 Task: Look for properties with minimum square footage of 700.
Action: Mouse moved to (813, 73)
Screenshot: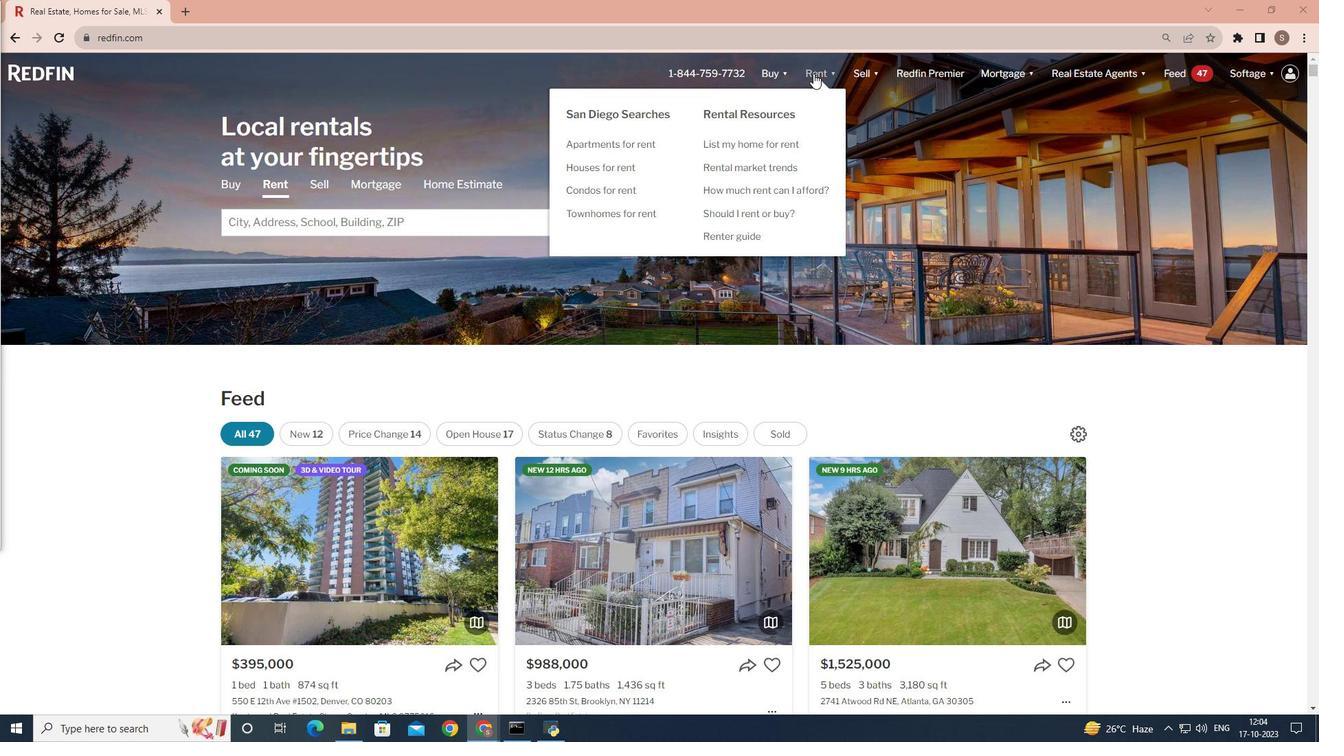
Action: Mouse pressed left at (813, 73)
Screenshot: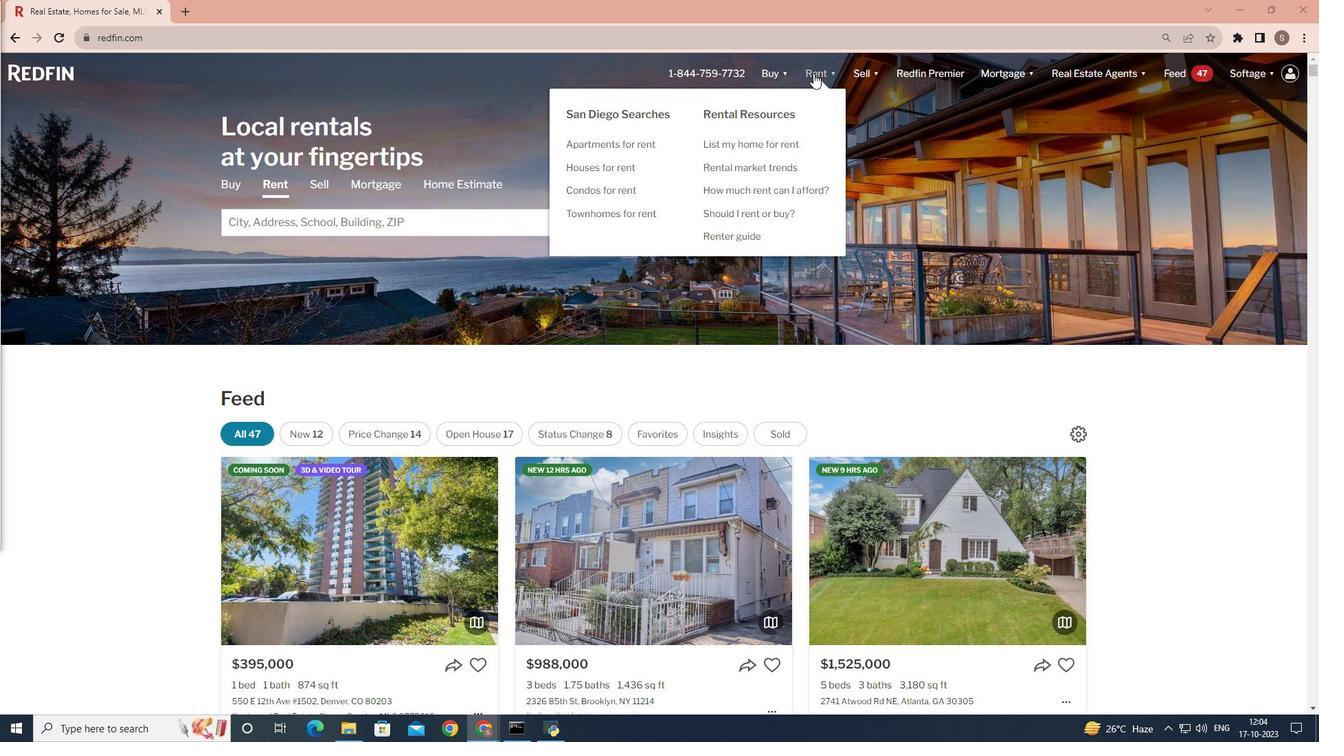 
Action: Mouse moved to (322, 387)
Screenshot: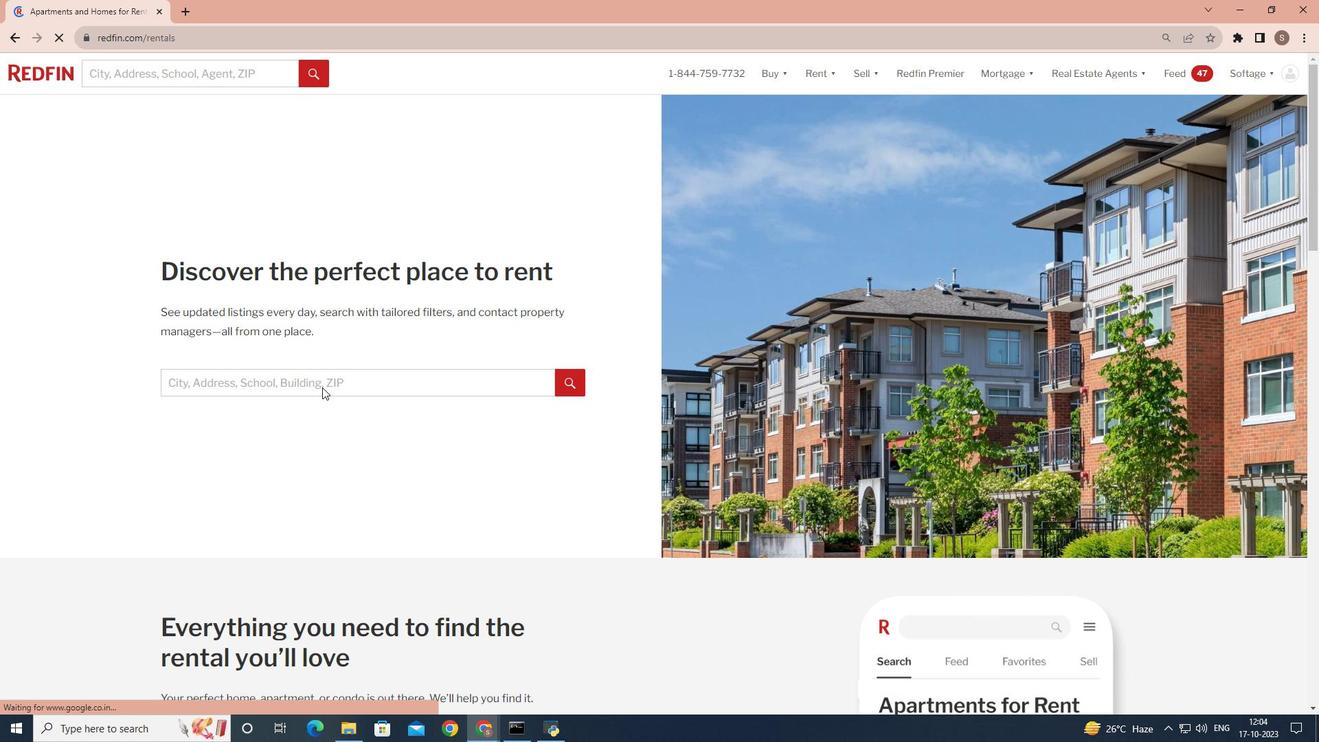 
Action: Mouse pressed left at (322, 387)
Screenshot: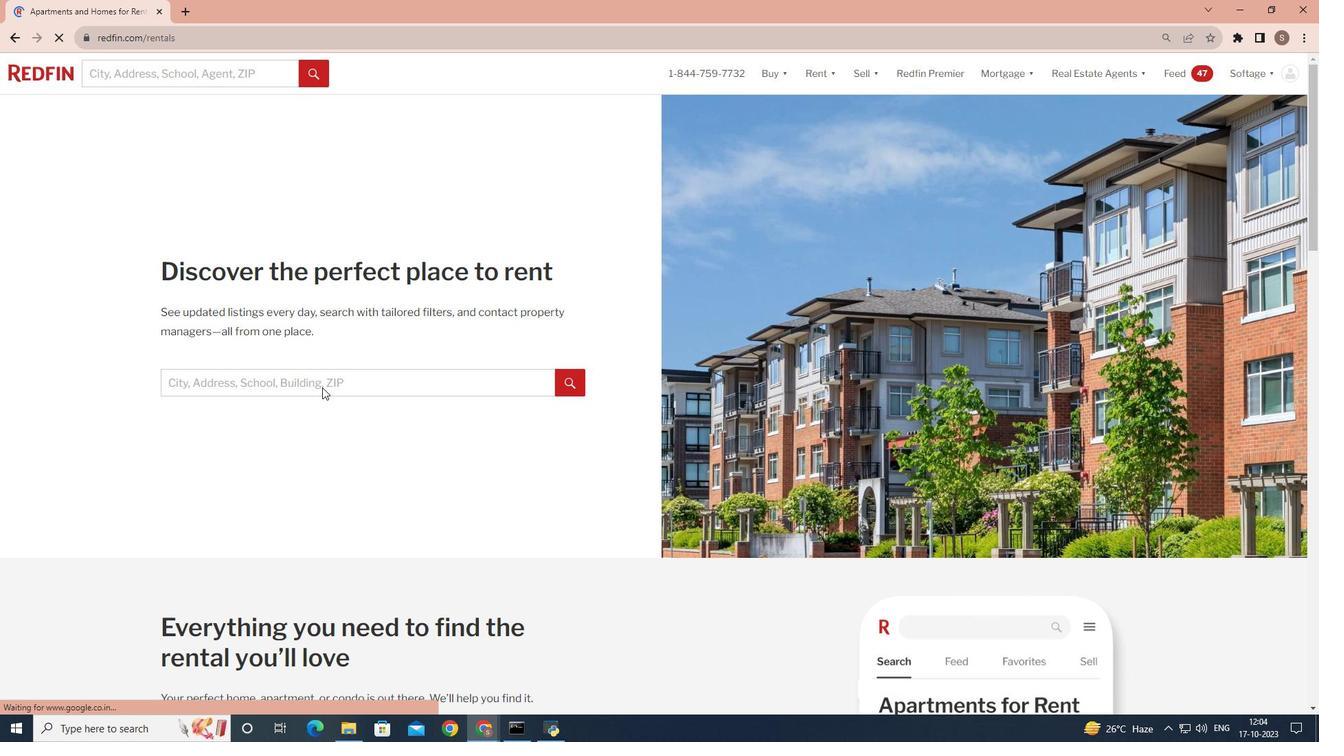 
Action: Mouse moved to (327, 377)
Screenshot: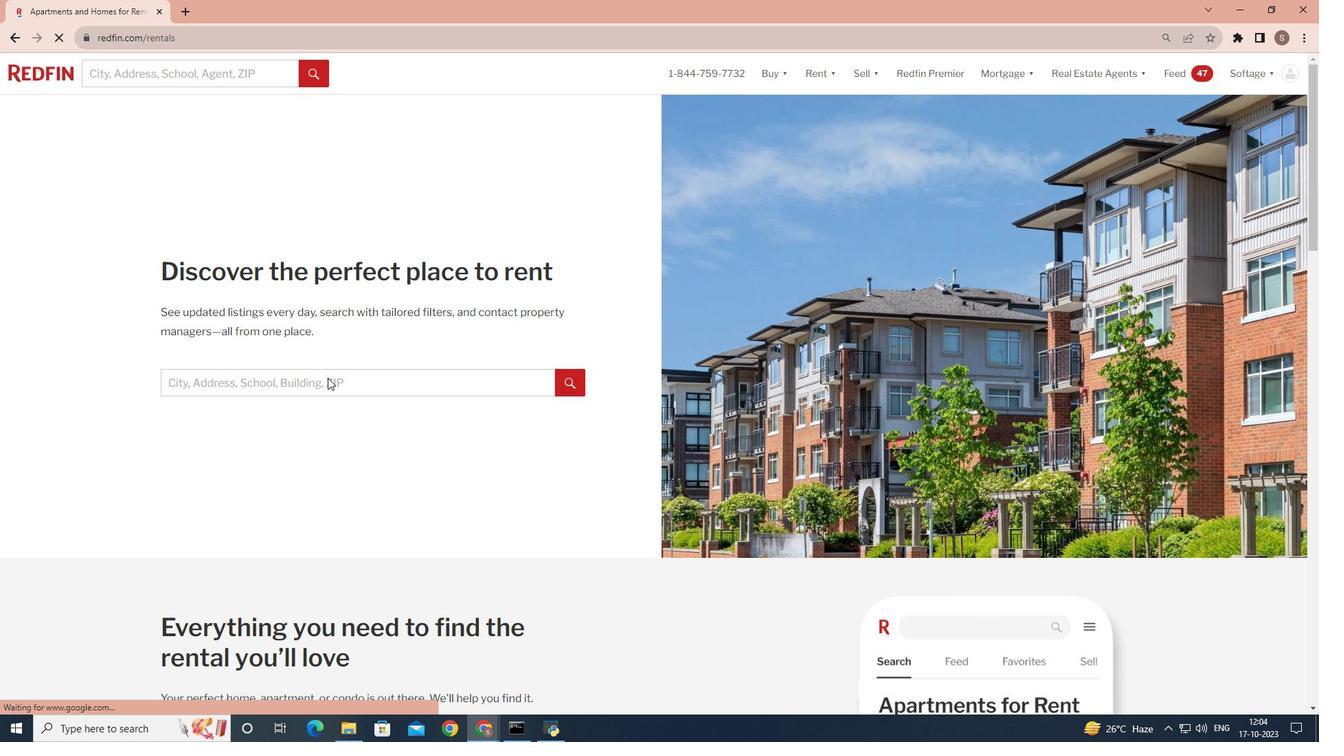 
Action: Mouse pressed left at (327, 377)
Screenshot: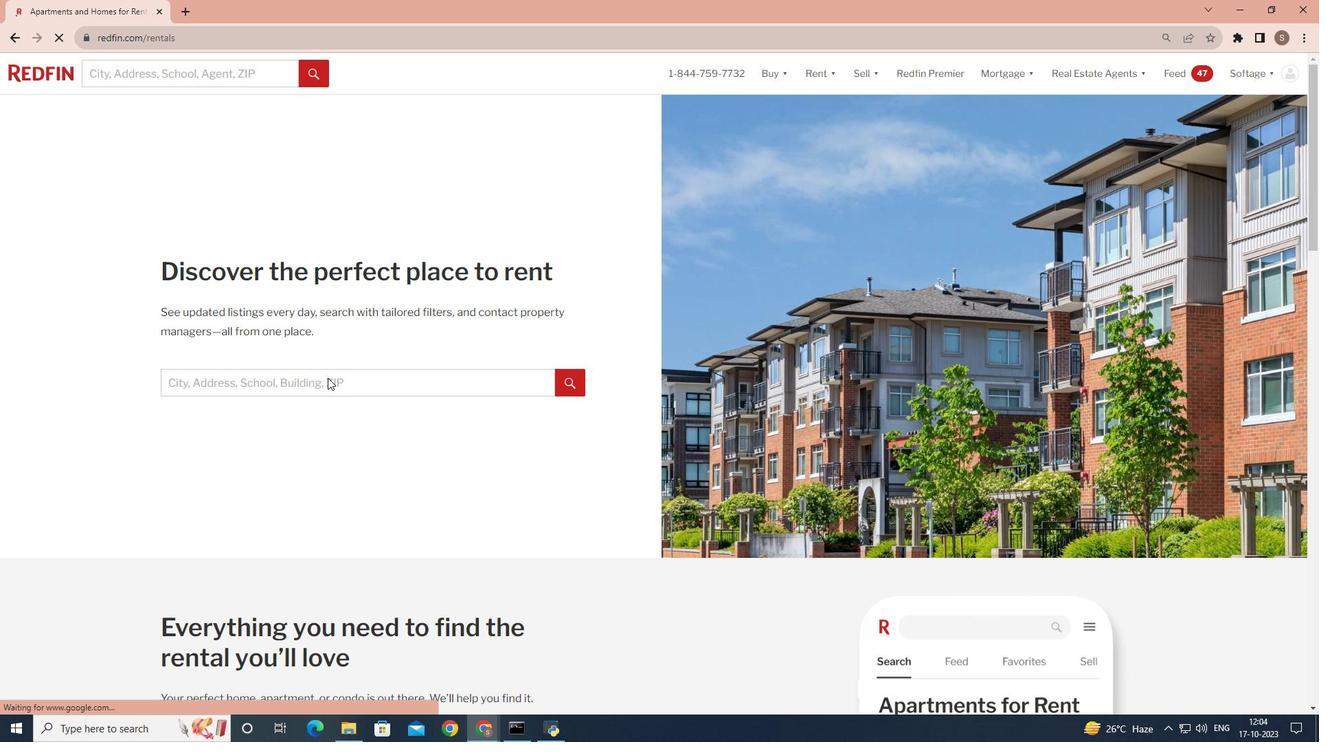 
Action: Mouse moved to (318, 380)
Screenshot: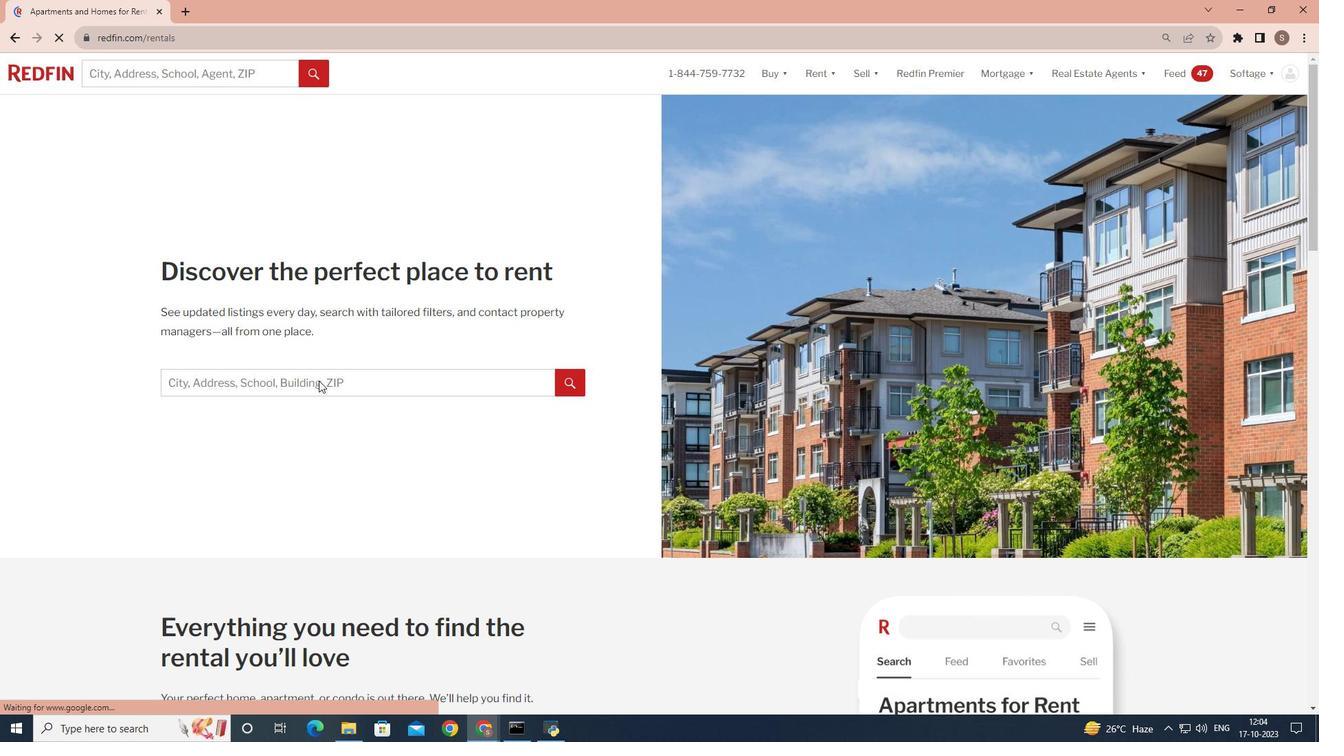 
Action: Mouse pressed left at (318, 380)
Screenshot: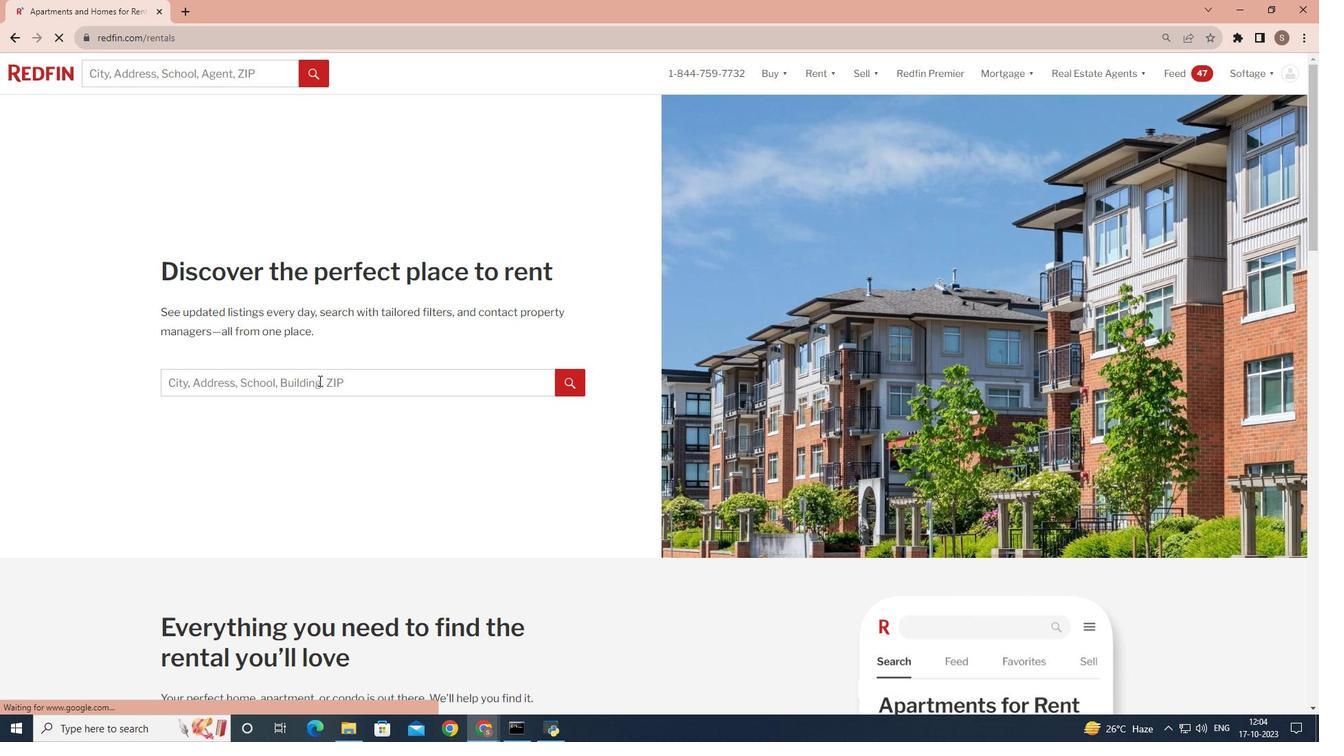 
Action: Key pressed <Key.shift>San<Key.space><Key.shift>Diego
Screenshot: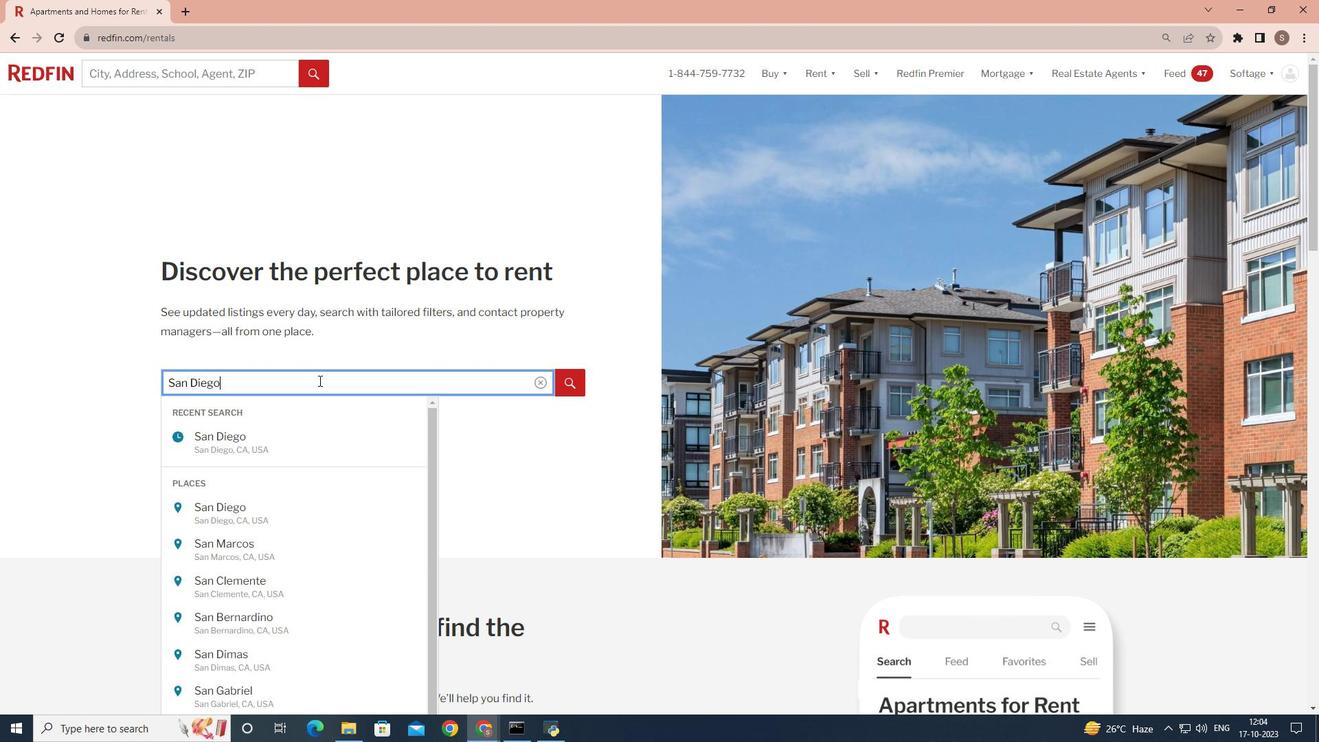 
Action: Mouse moved to (573, 388)
Screenshot: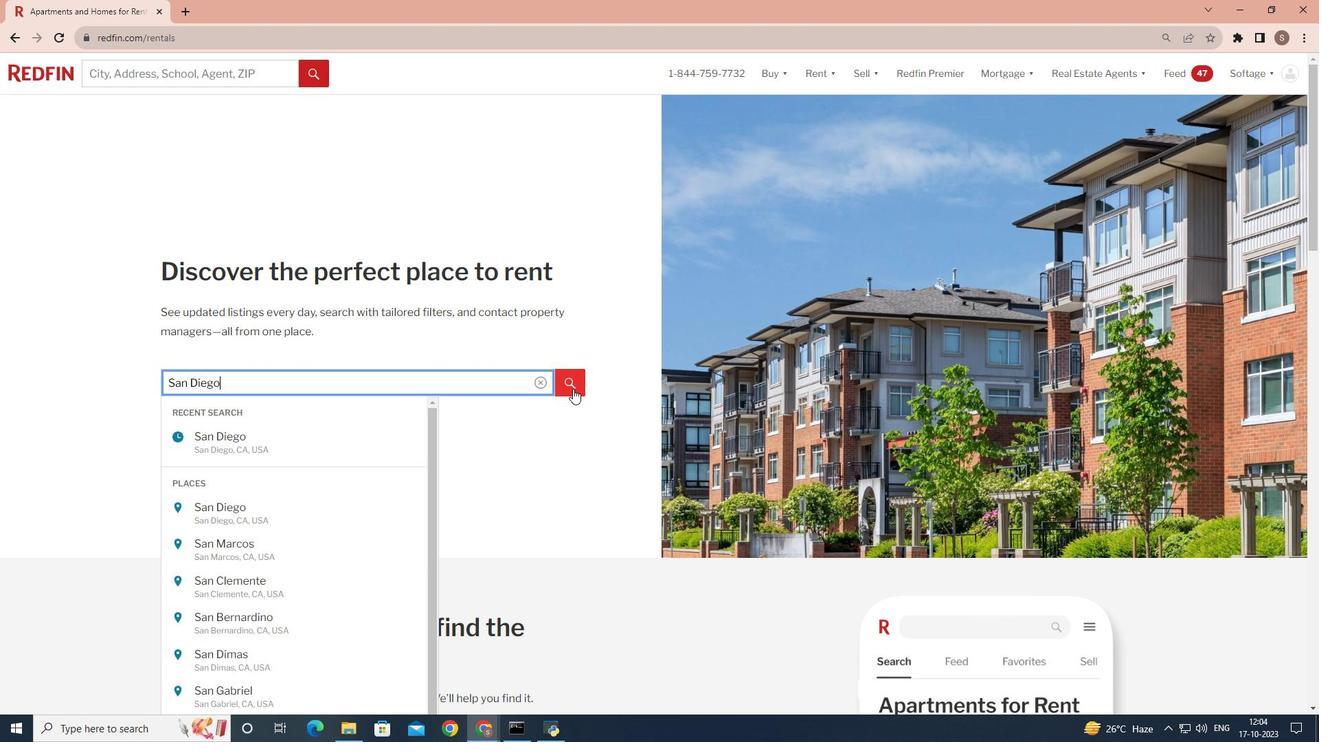 
Action: Mouse pressed left at (573, 388)
Screenshot: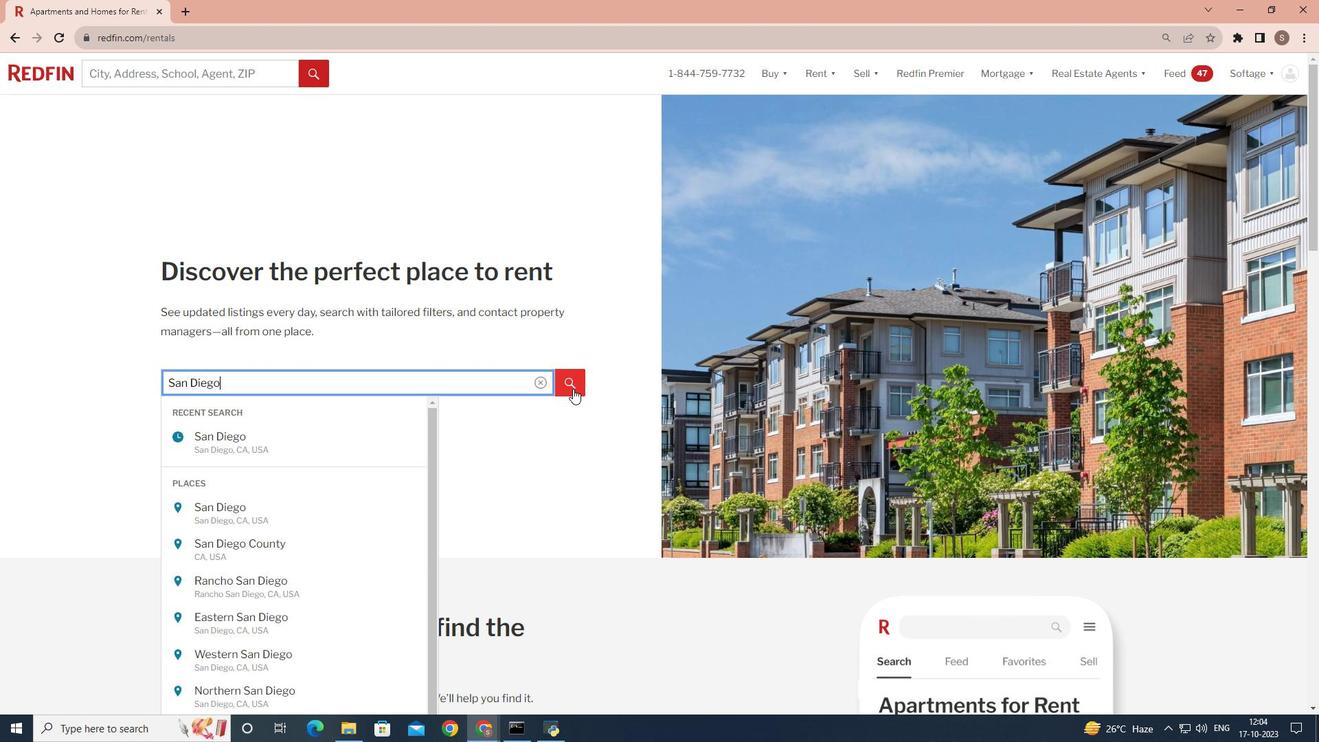 
Action: Mouse moved to (1159, 161)
Screenshot: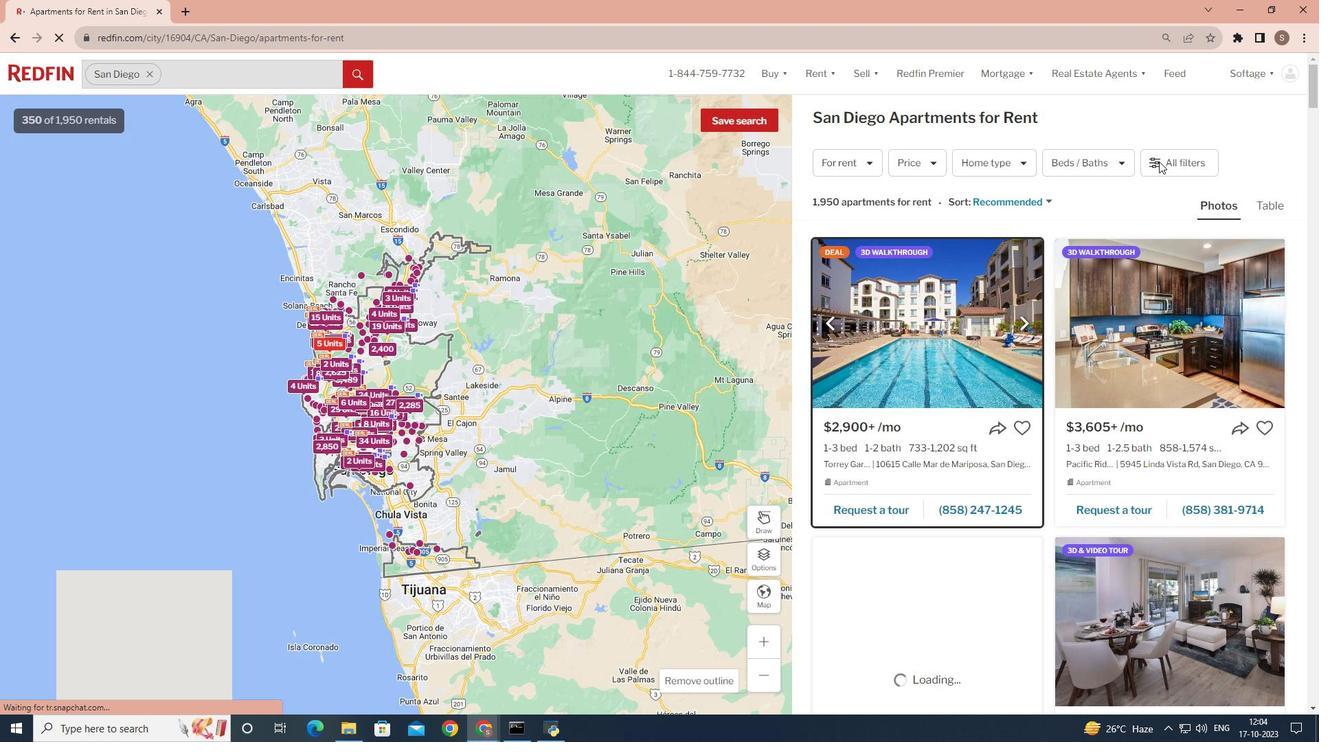 
Action: Mouse pressed left at (1159, 161)
Screenshot: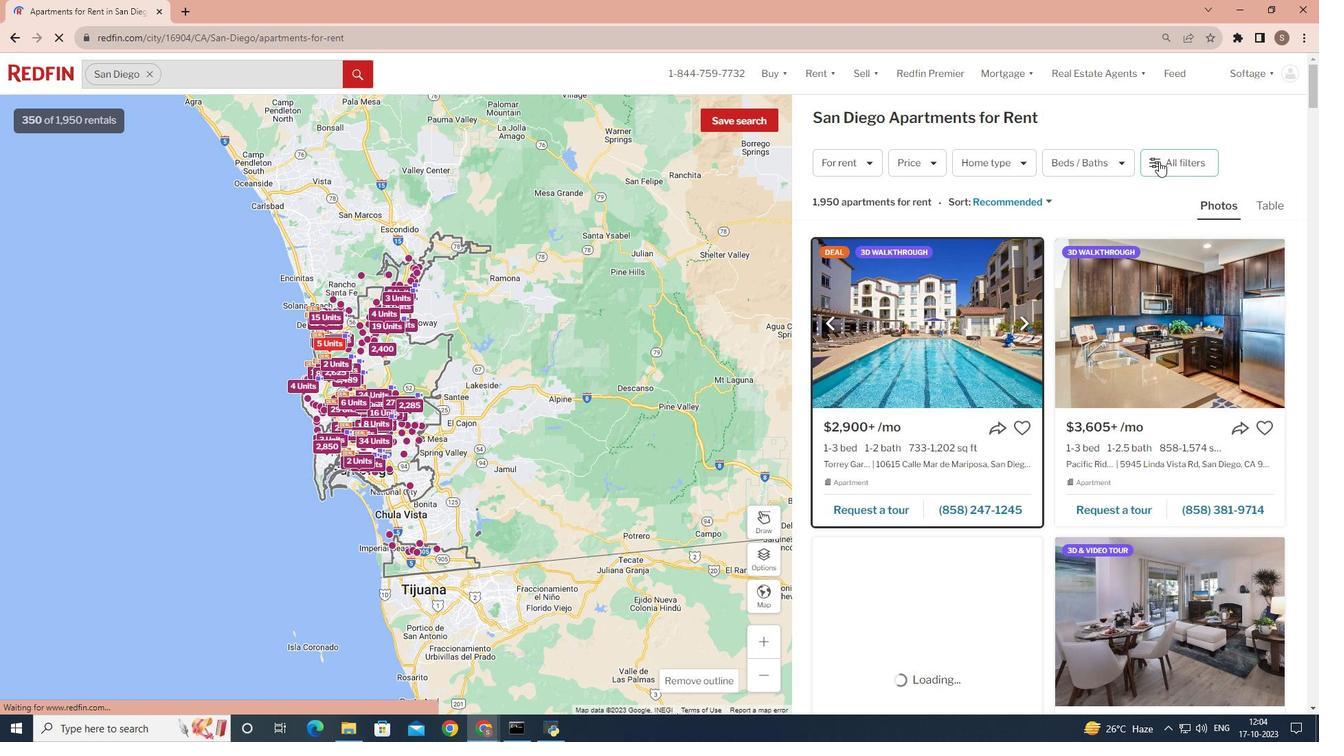 
Action: Mouse pressed left at (1159, 161)
Screenshot: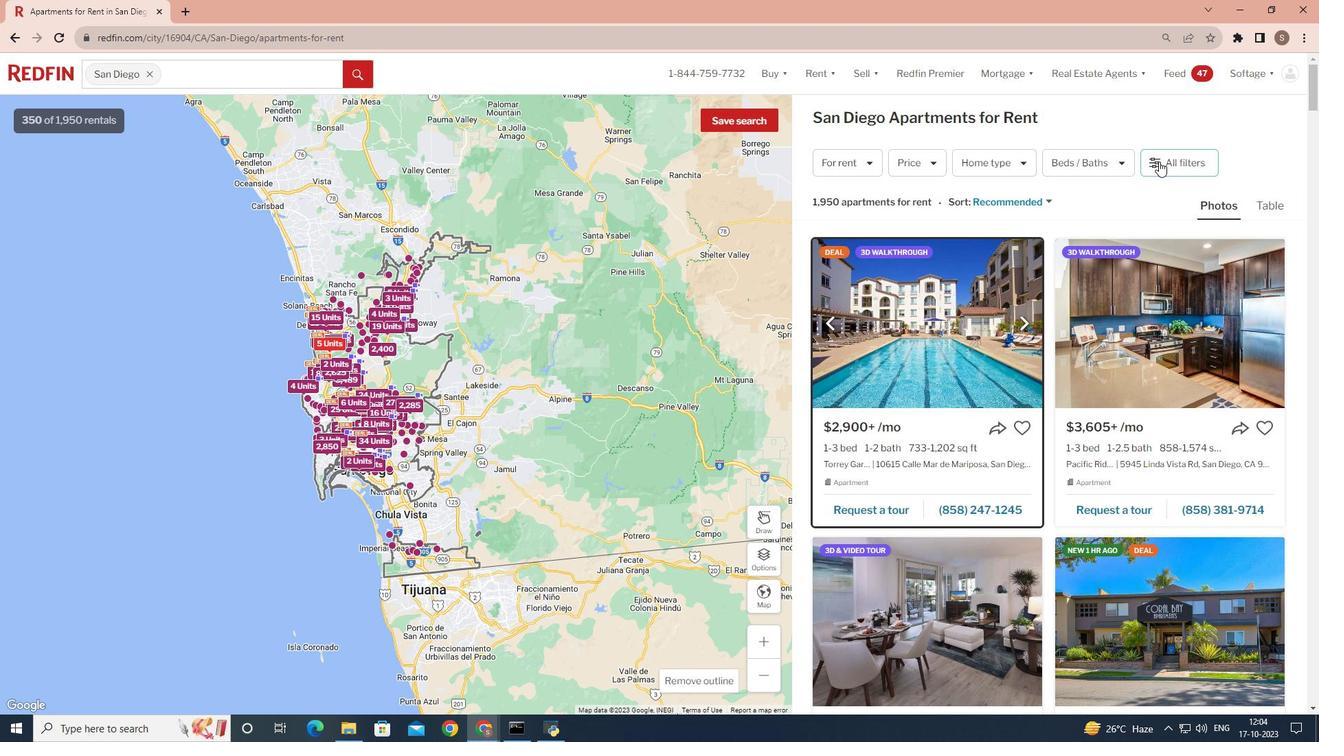 
Action: Mouse moved to (1054, 301)
Screenshot: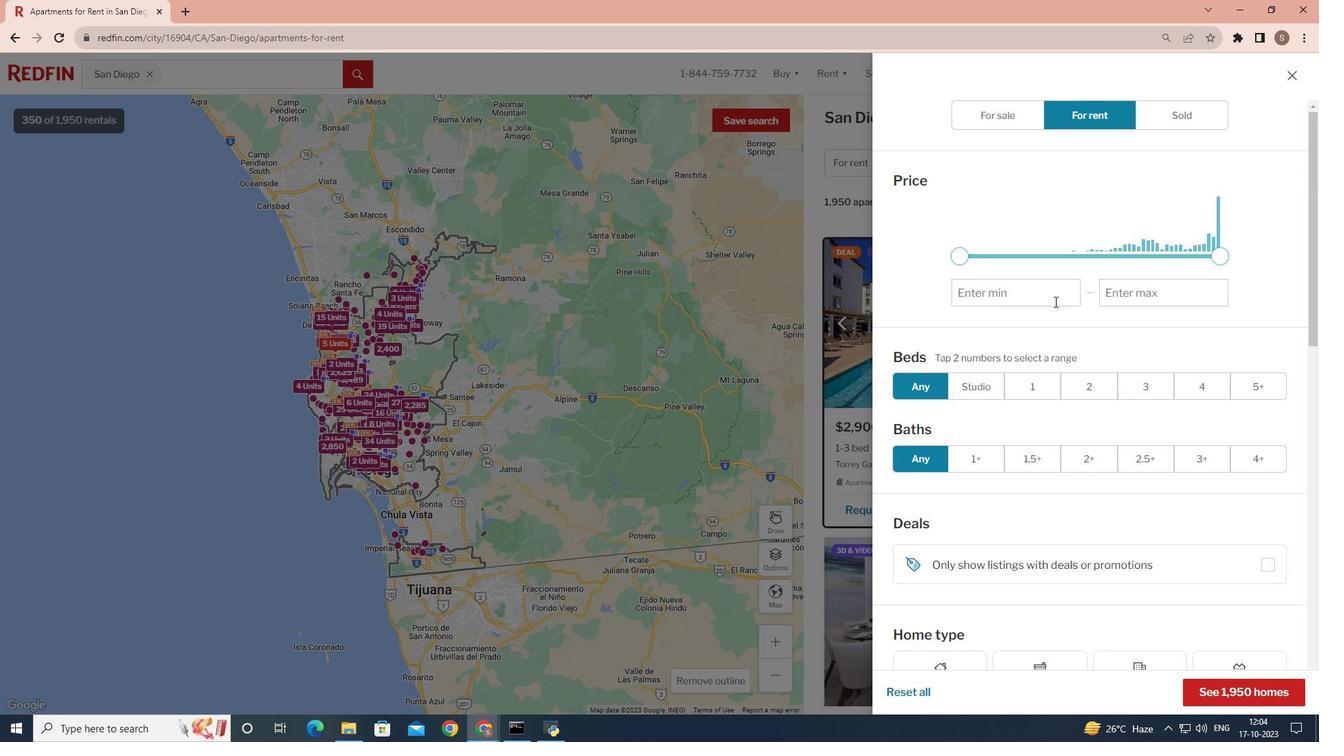
Action: Mouse scrolled (1054, 300) with delta (0, 0)
Screenshot: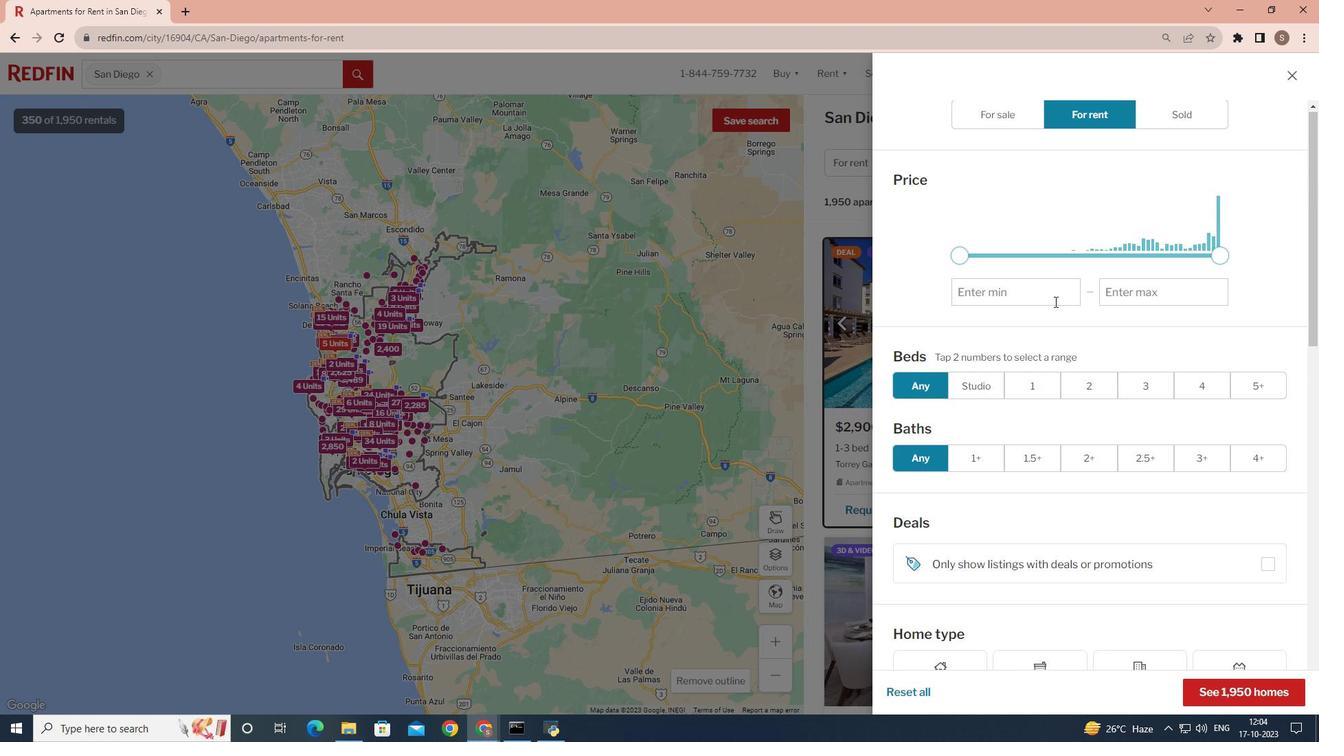 
Action: Mouse scrolled (1054, 300) with delta (0, 0)
Screenshot: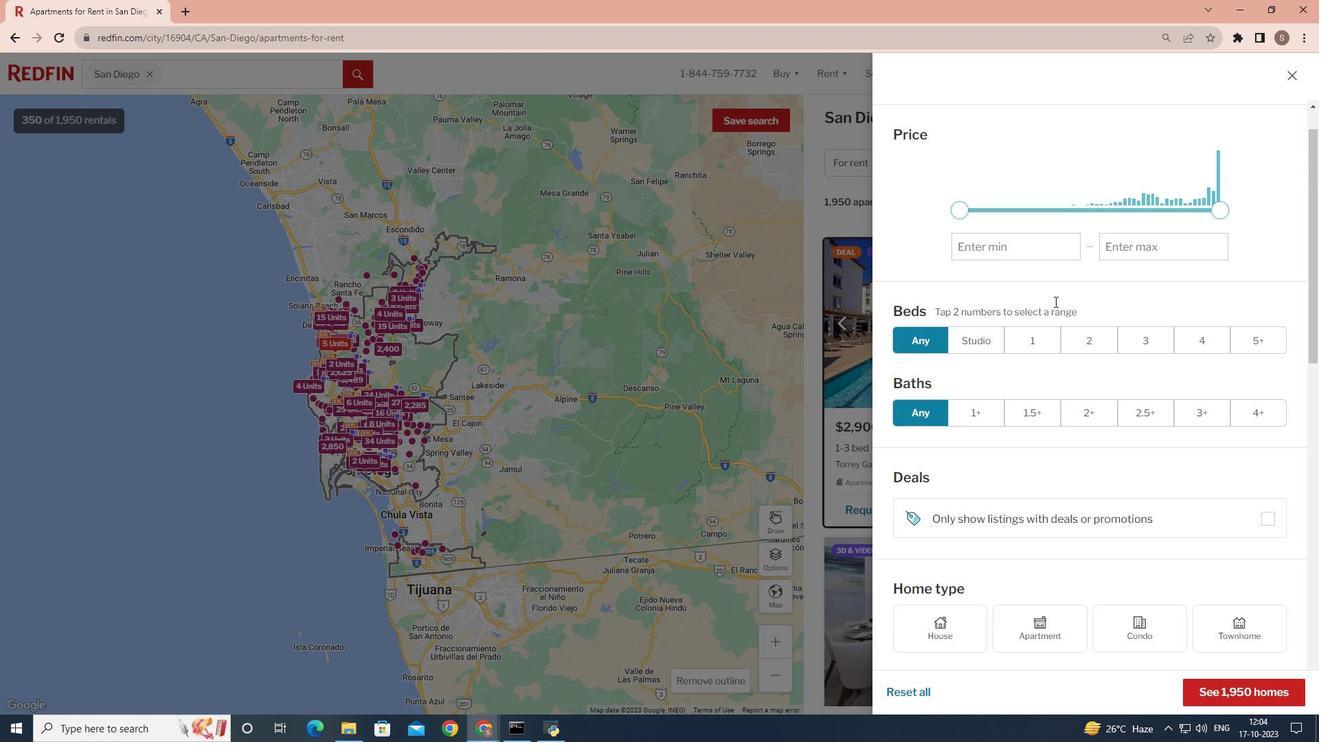 
Action: Mouse scrolled (1054, 300) with delta (0, 0)
Screenshot: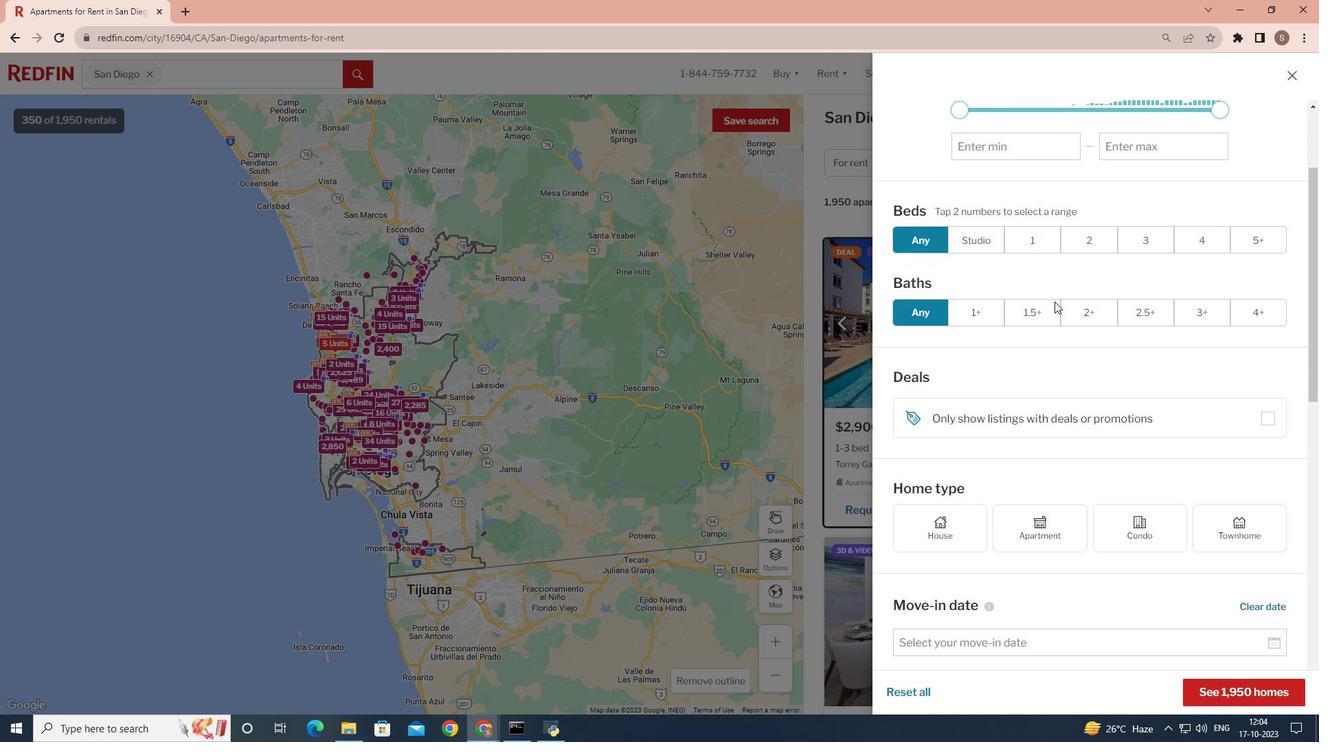 
Action: Mouse scrolled (1054, 300) with delta (0, 0)
Screenshot: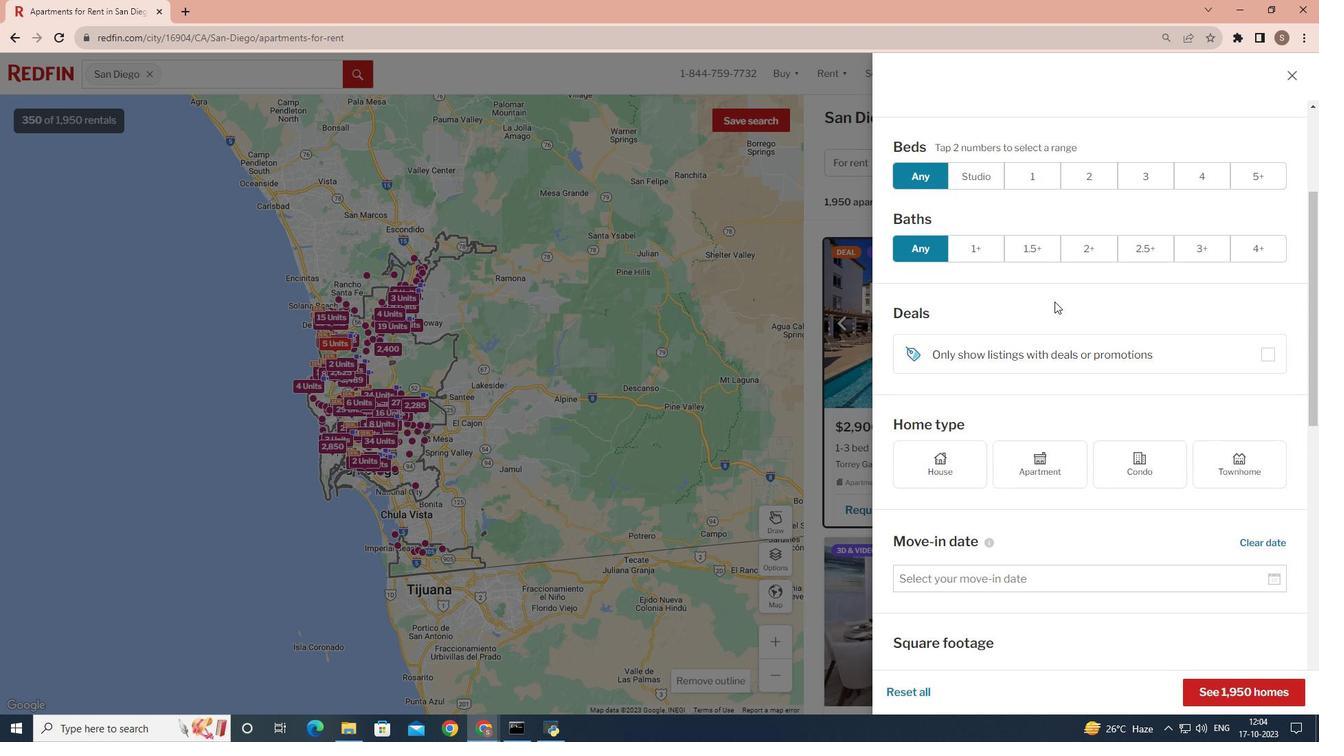 
Action: Mouse moved to (1067, 299)
Screenshot: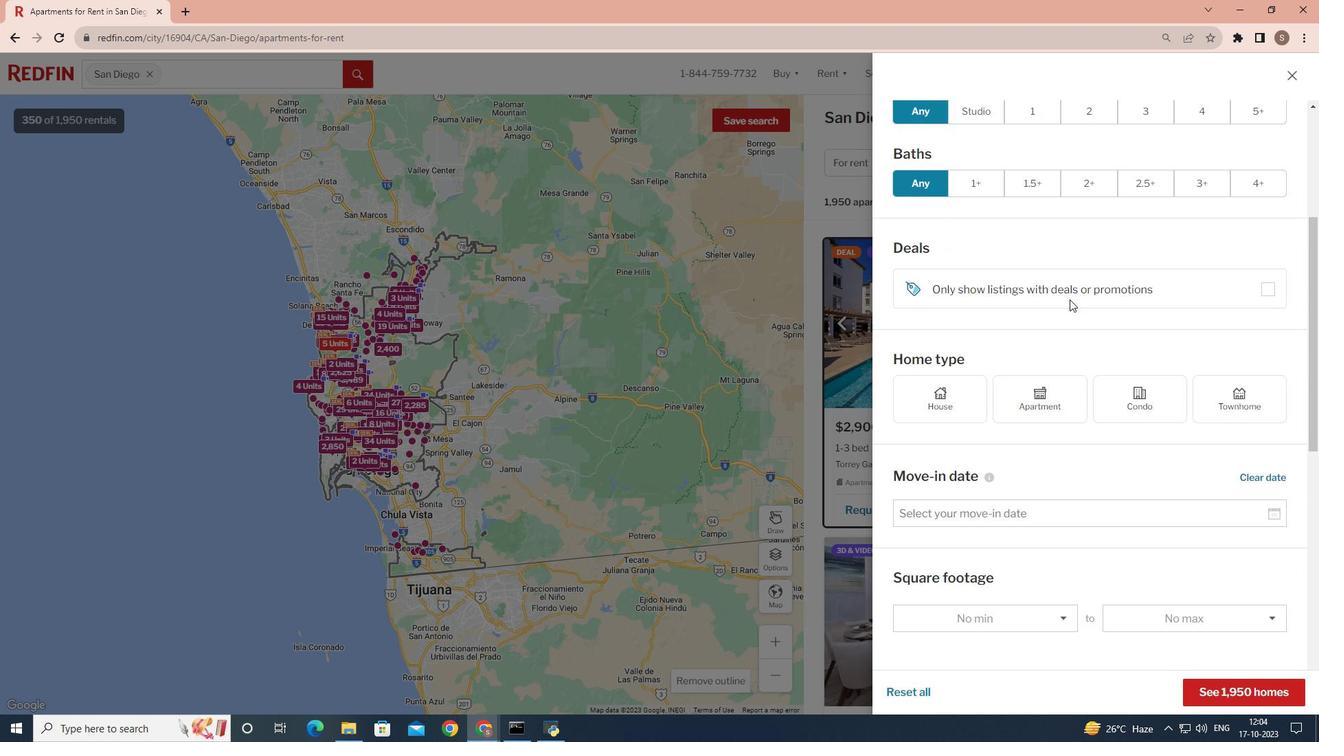 
Action: Mouse scrolled (1067, 298) with delta (0, 0)
Screenshot: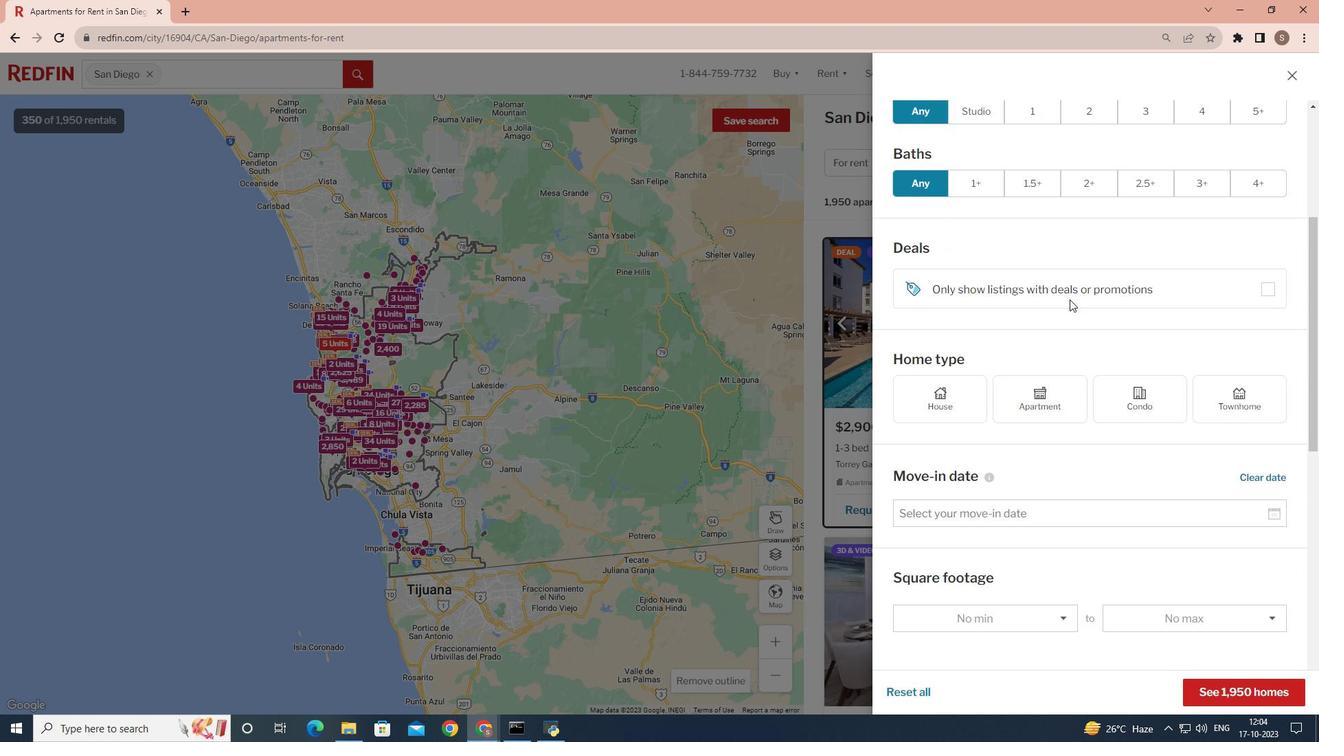
Action: Mouse moved to (1071, 299)
Screenshot: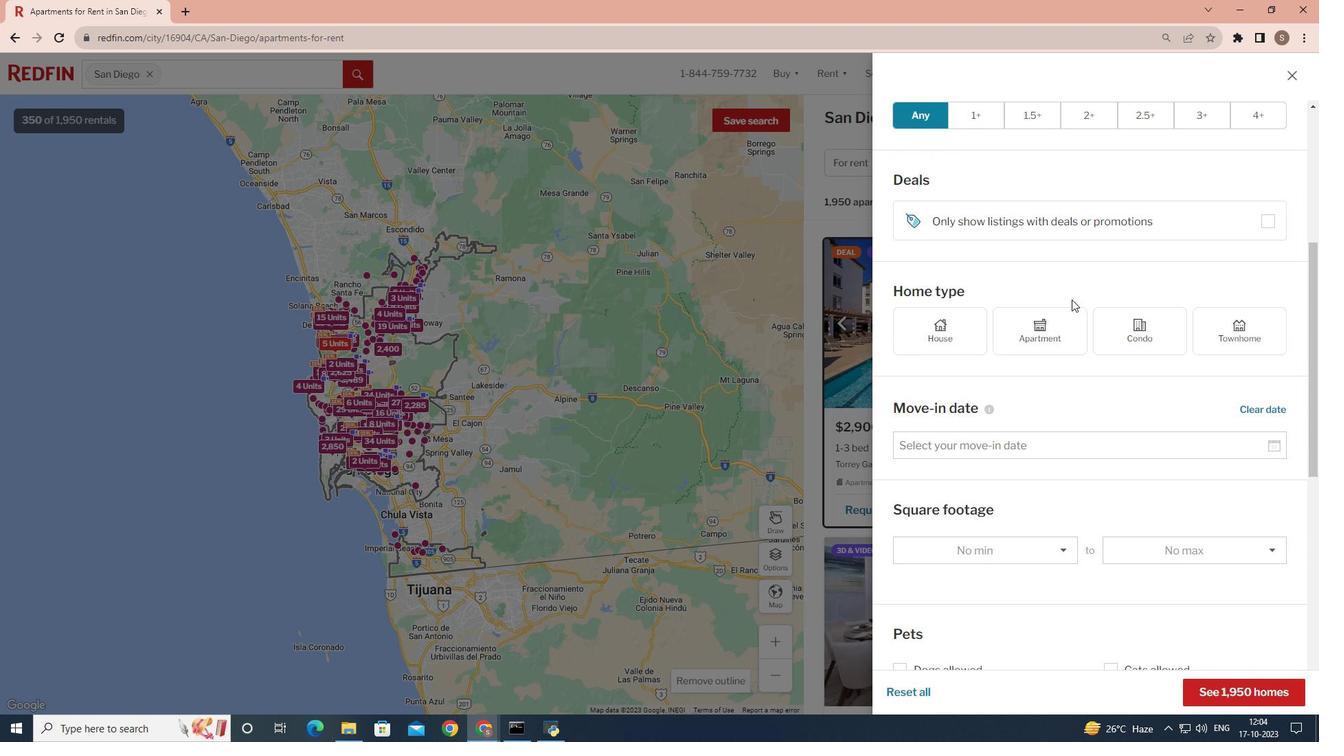 
Action: Mouse scrolled (1071, 298) with delta (0, 0)
Screenshot: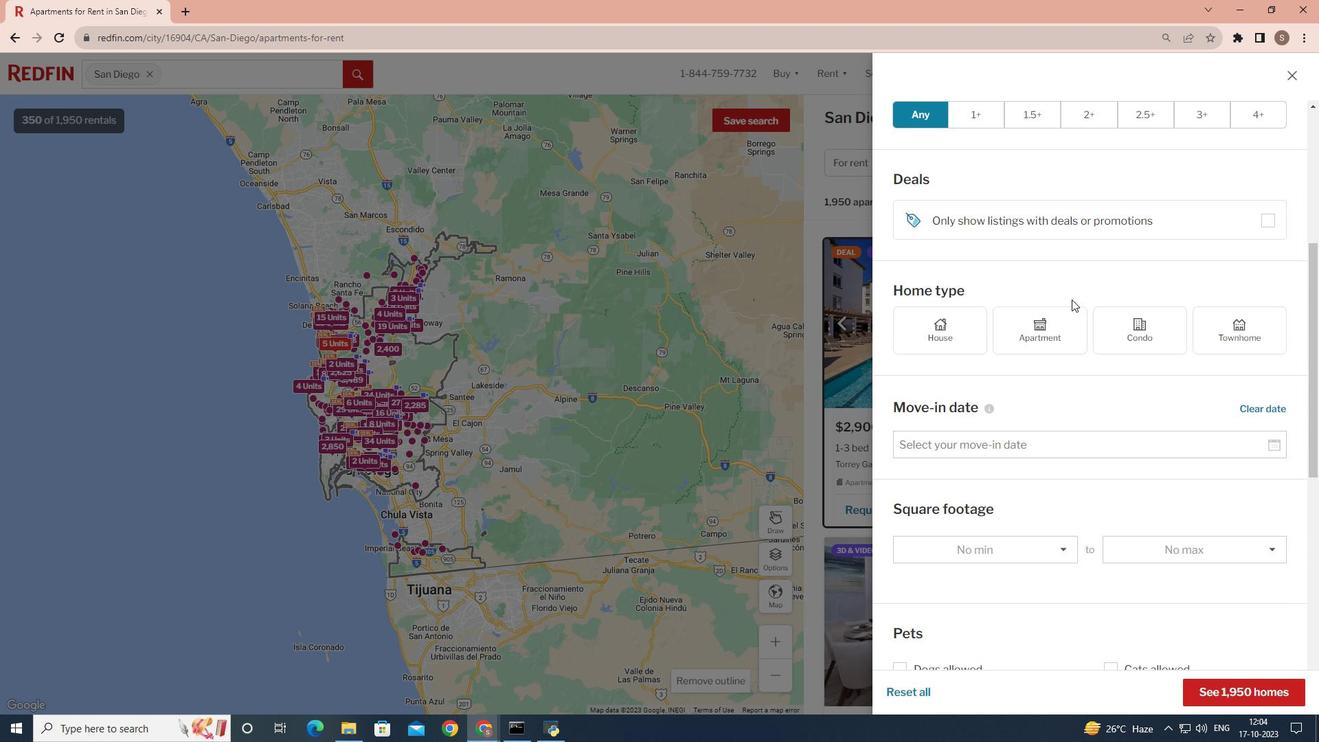 
Action: Mouse scrolled (1071, 298) with delta (0, 0)
Screenshot: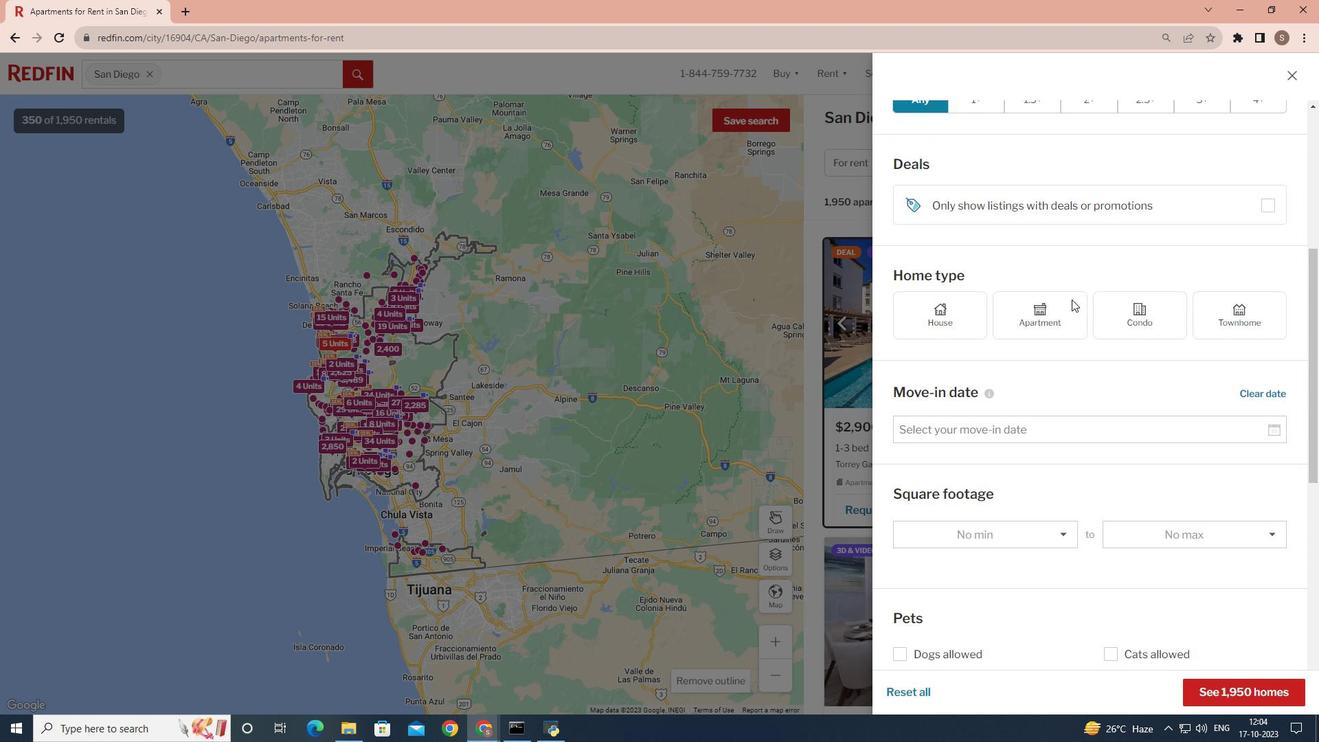 
Action: Mouse scrolled (1071, 298) with delta (0, 0)
Screenshot: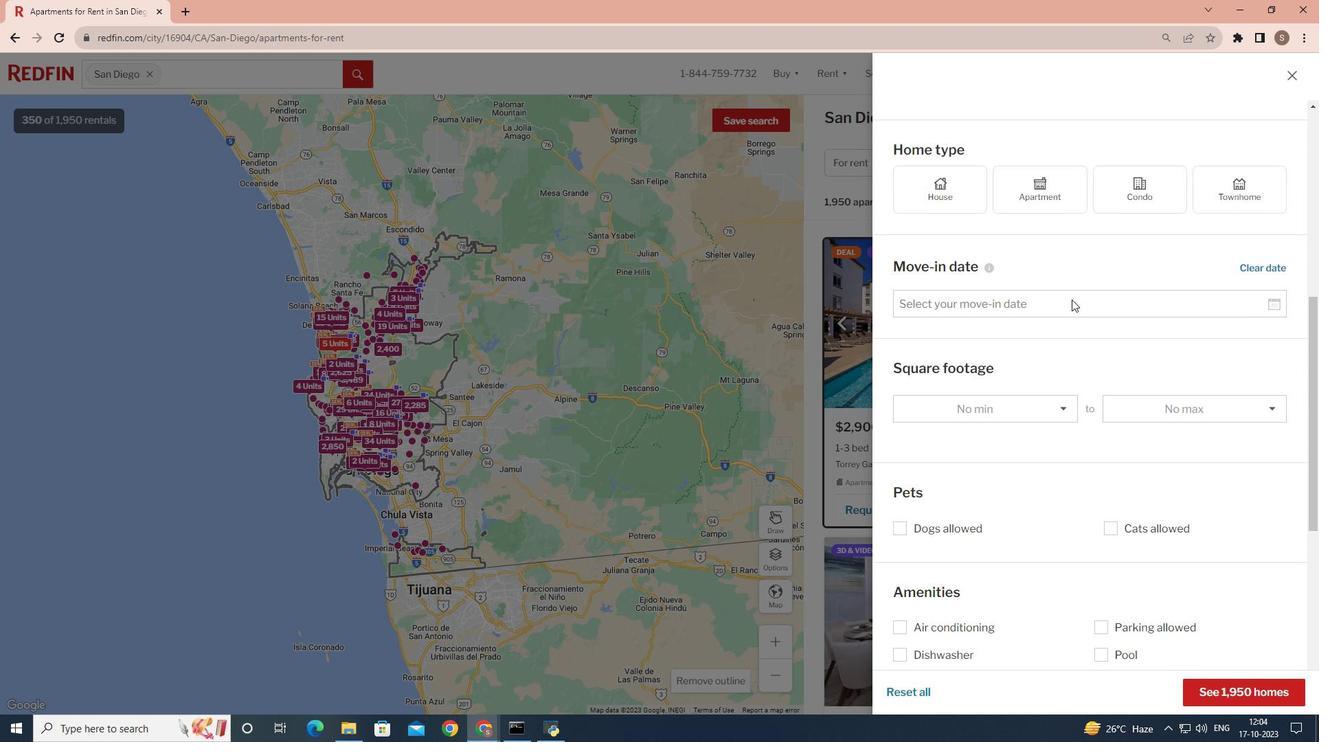 
Action: Mouse moved to (1060, 348)
Screenshot: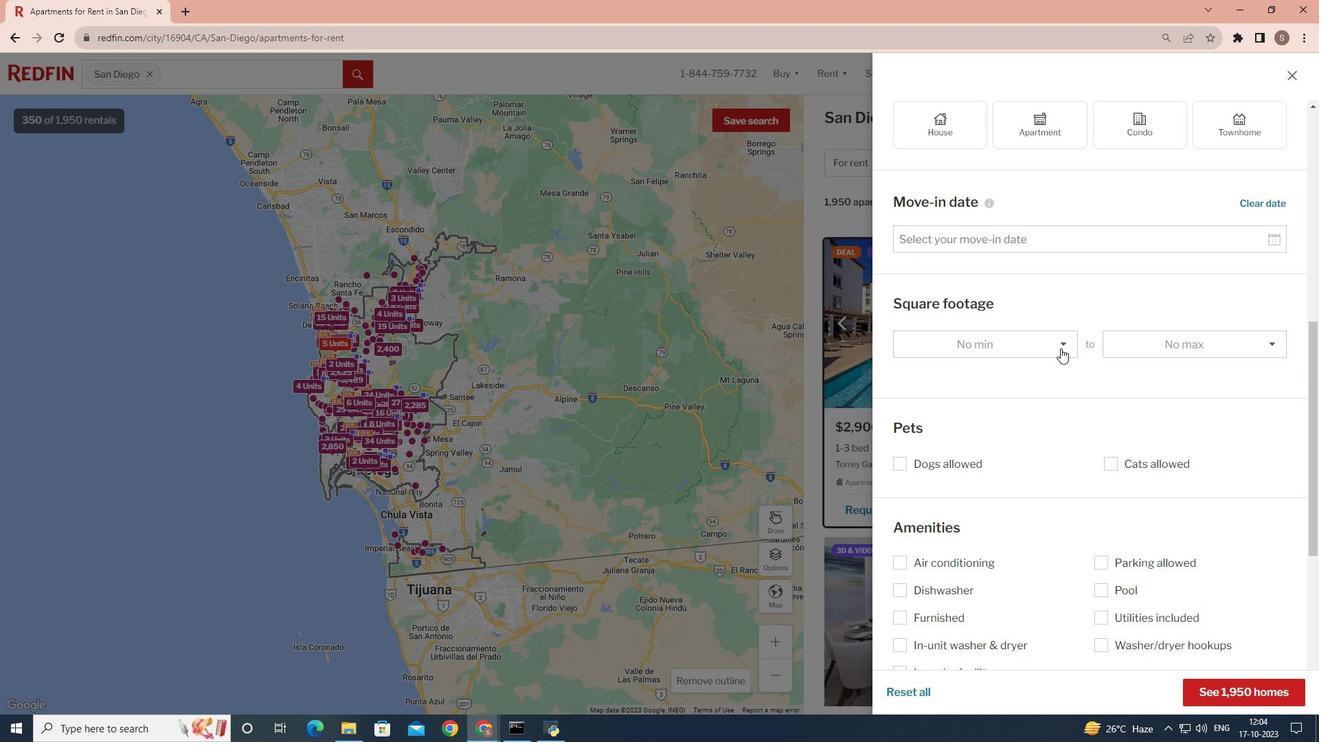 
Action: Mouse pressed left at (1060, 348)
Screenshot: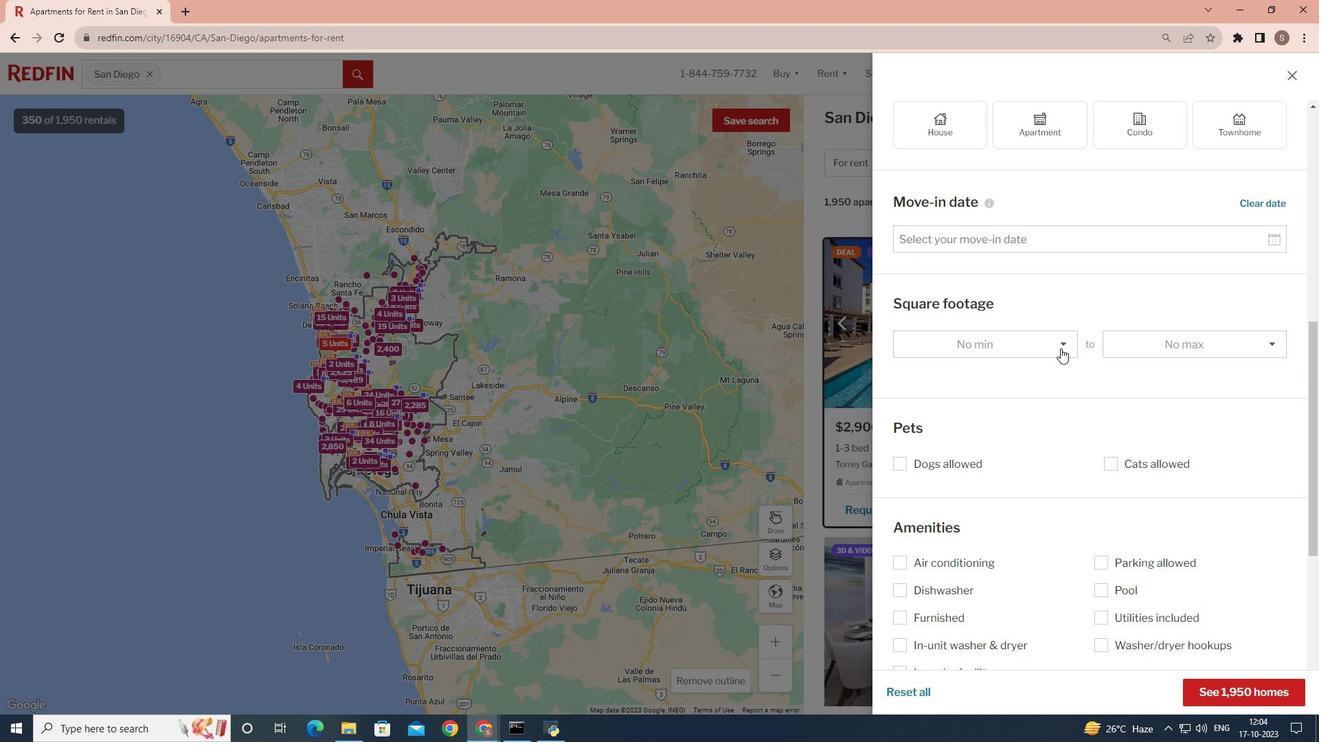 
Action: Mouse moved to (1027, 455)
Screenshot: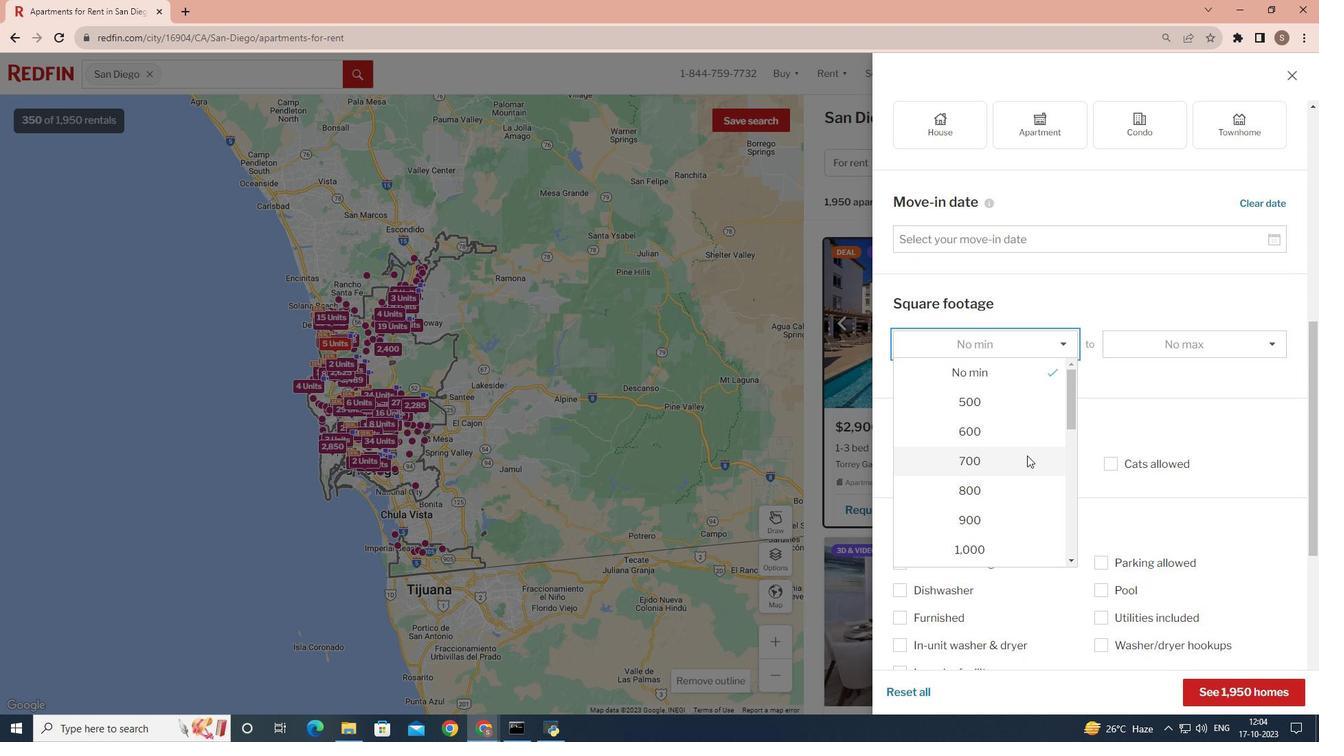 
Action: Mouse pressed left at (1027, 455)
Screenshot: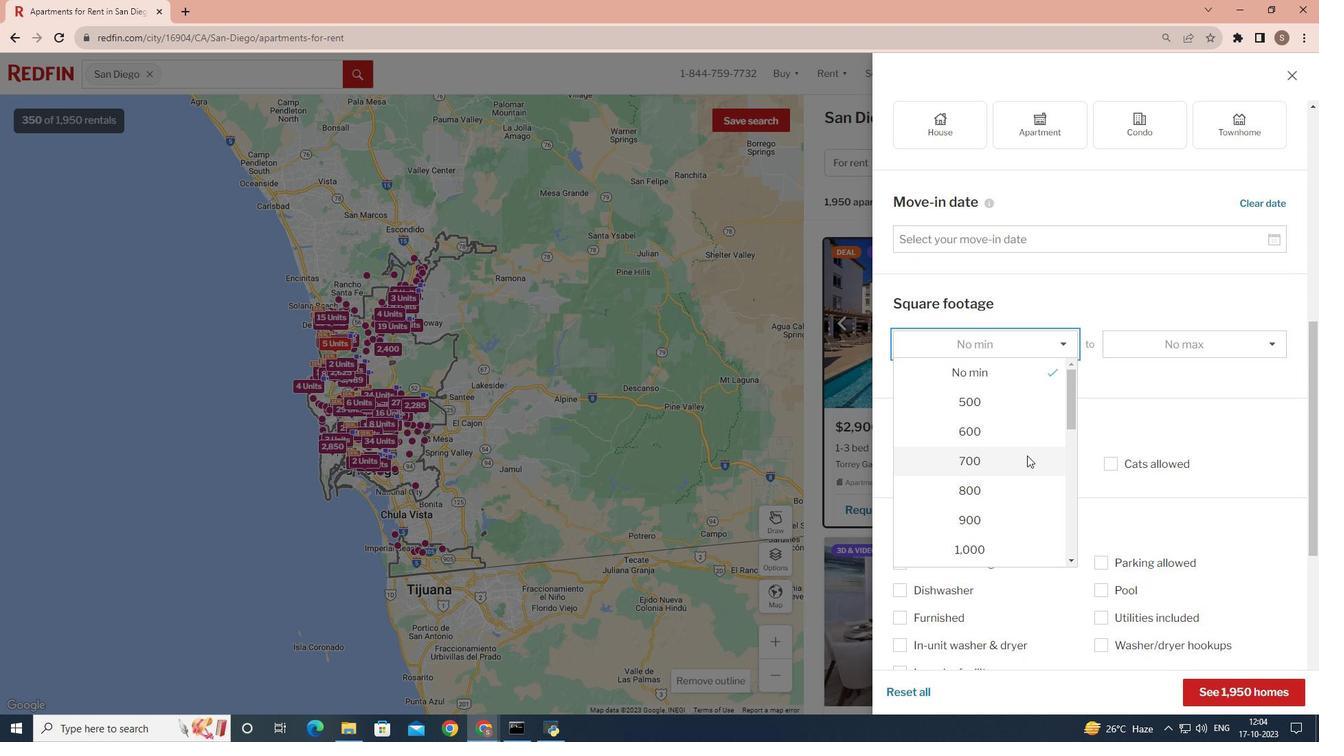 
Action: Mouse moved to (1224, 684)
Screenshot: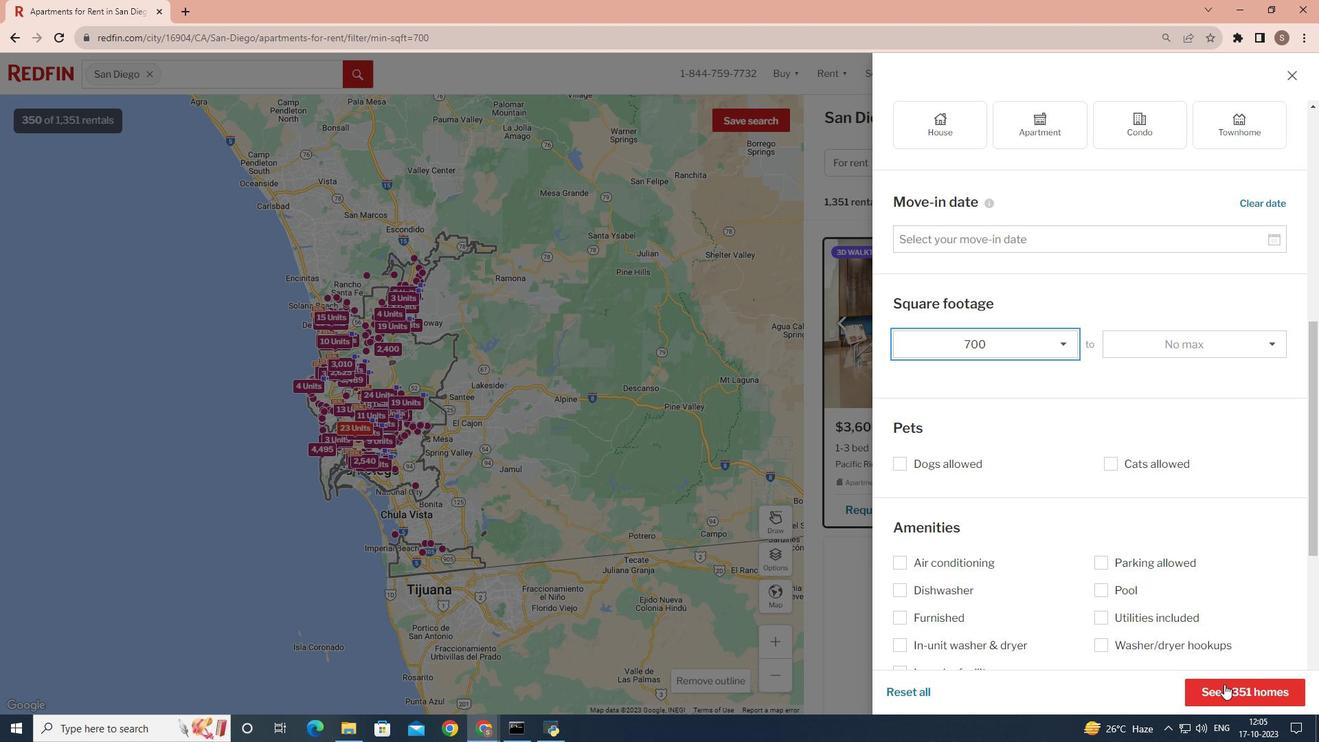 
Action: Mouse pressed left at (1224, 684)
Screenshot: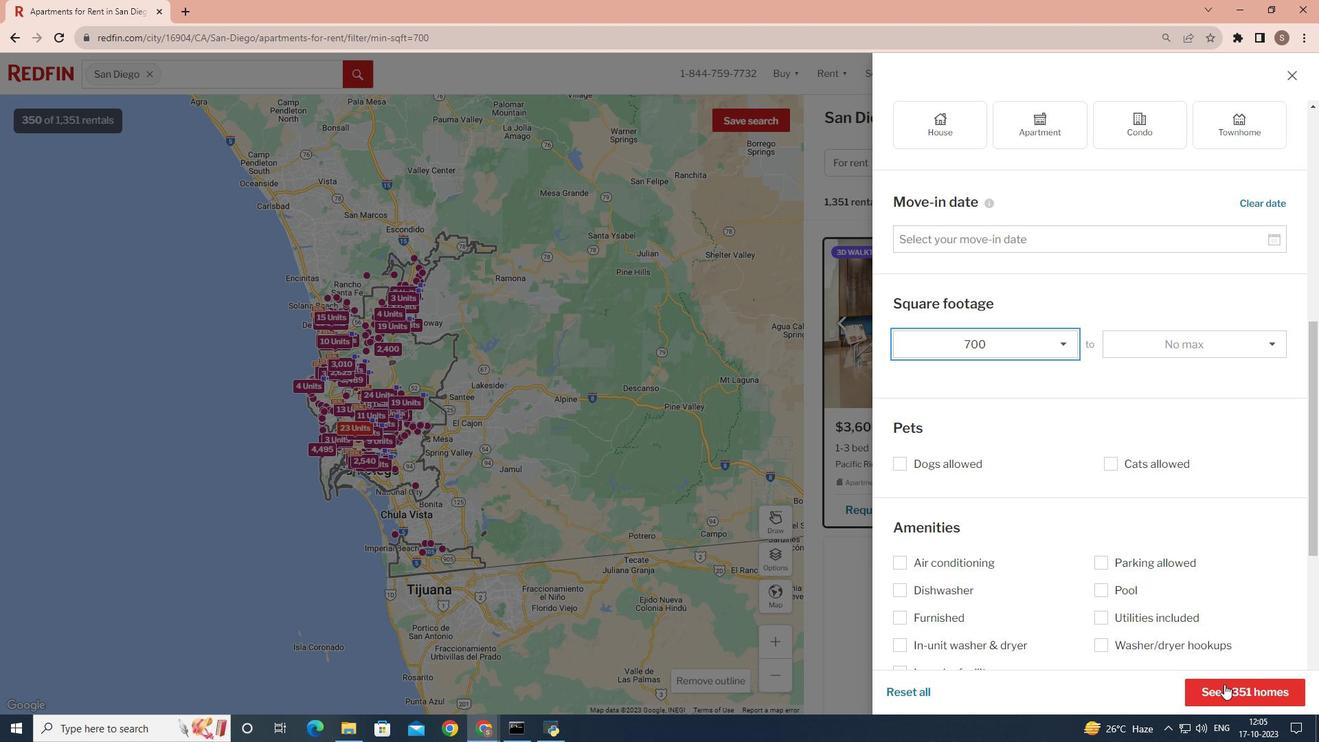 
